 Task: Go to videos section and leave a comment on recent video on the  page of Bank of America
Action: Mouse moved to (447, 480)
Screenshot: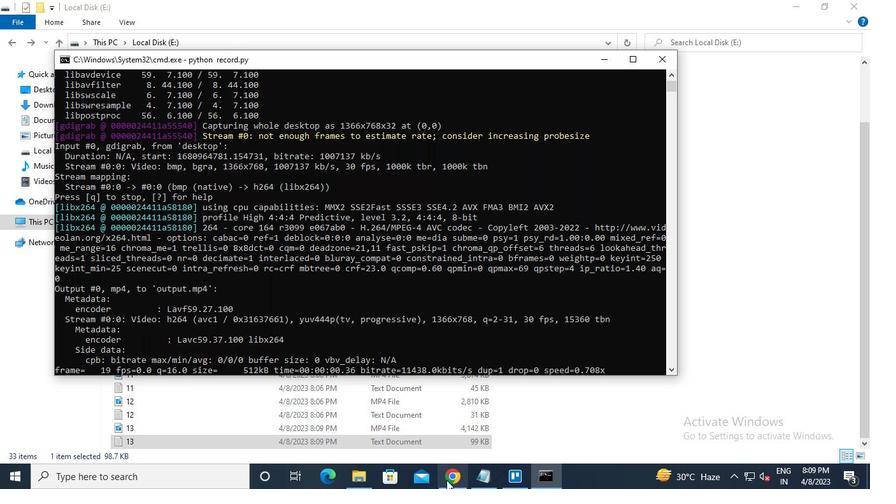 
Action: Mouse pressed left at (447, 480)
Screenshot: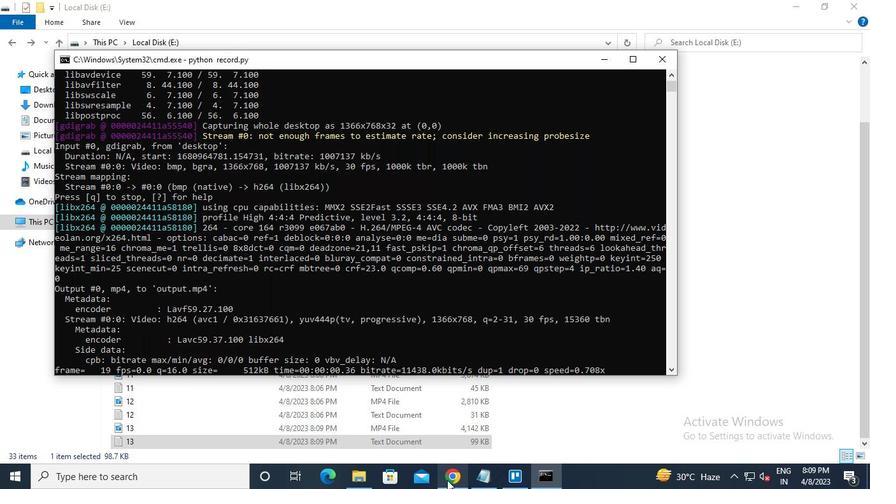 
Action: Mouse moved to (235, 86)
Screenshot: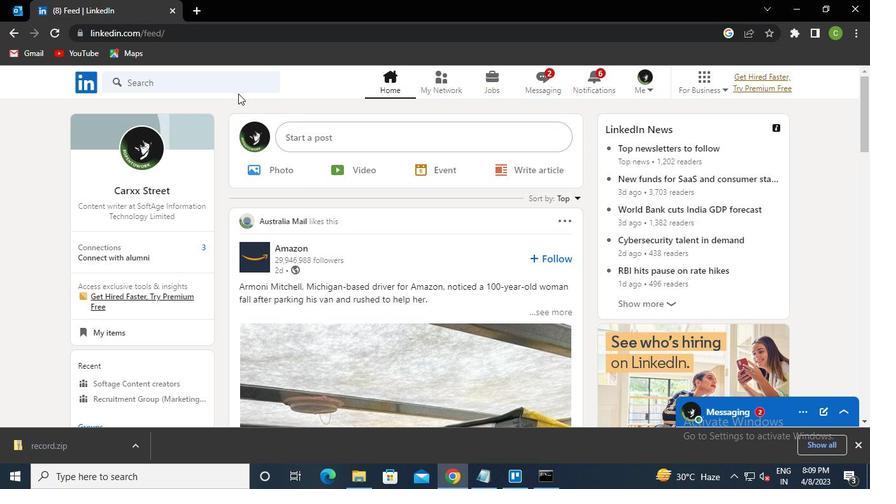 
Action: Mouse pressed left at (235, 86)
Screenshot: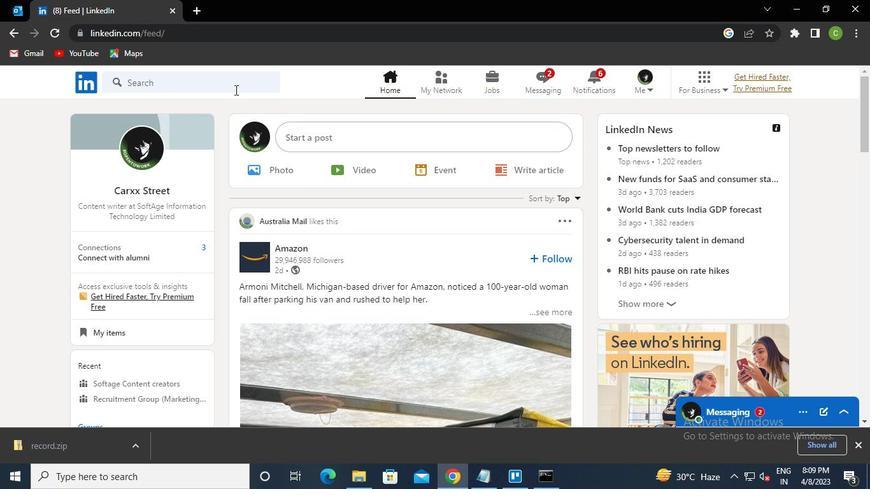
Action: Keyboard b
Screenshot: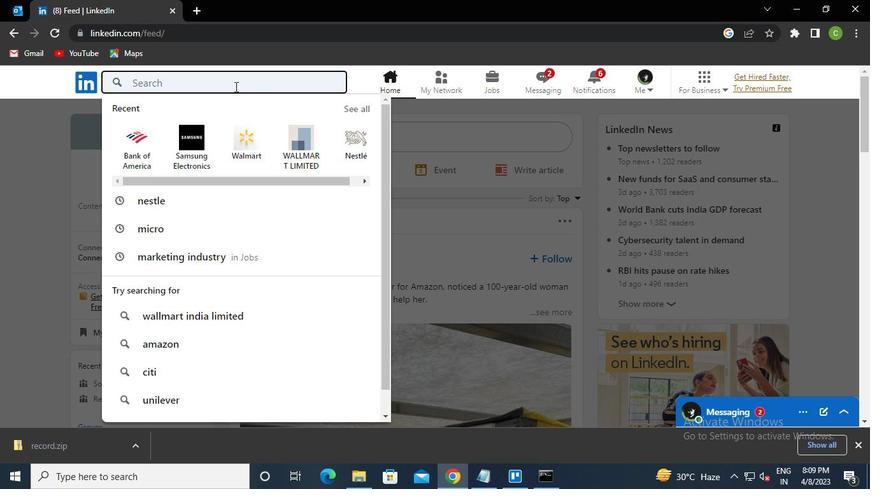 
Action: Keyboard a
Screenshot: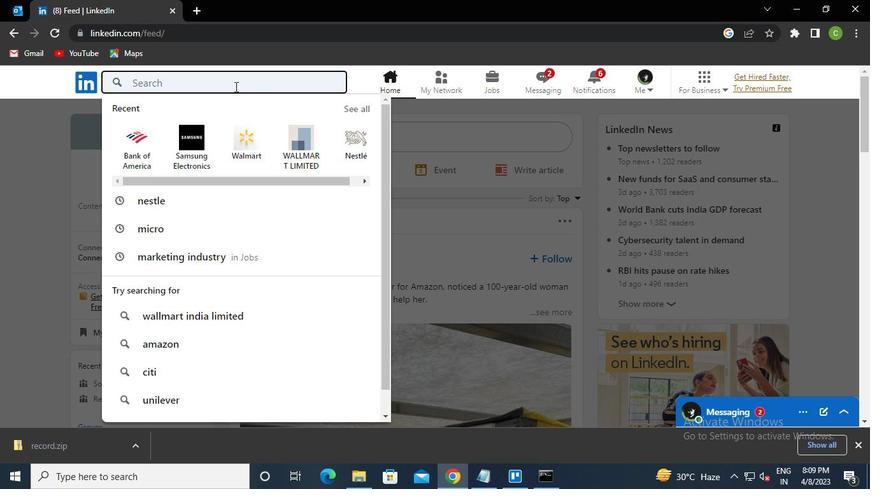 
Action: Keyboard n
Screenshot: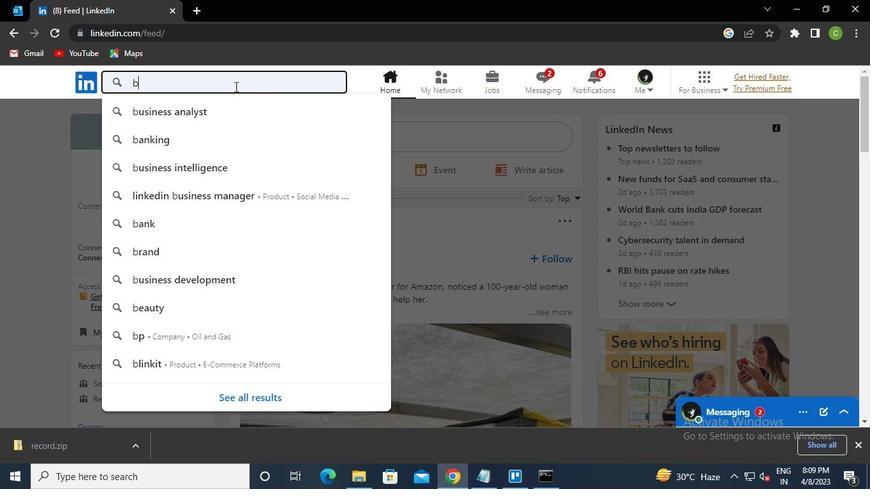 
Action: Keyboard k
Screenshot: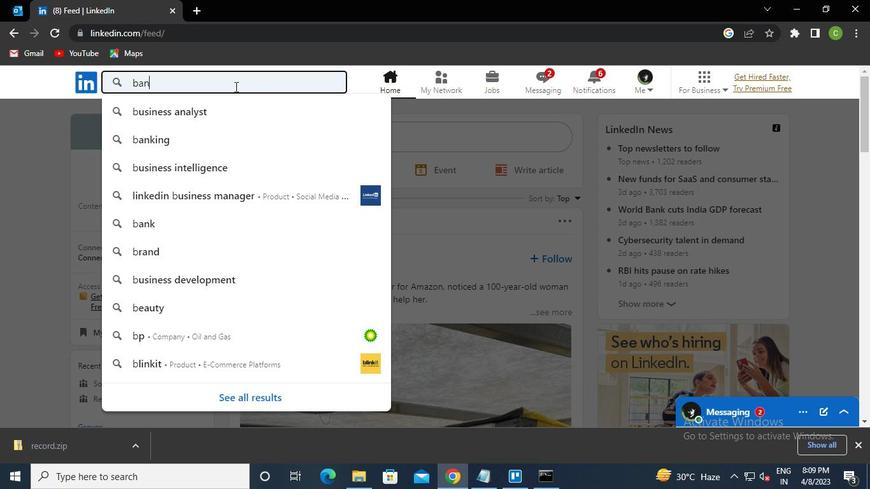 
Action: Keyboard Key.space
Screenshot: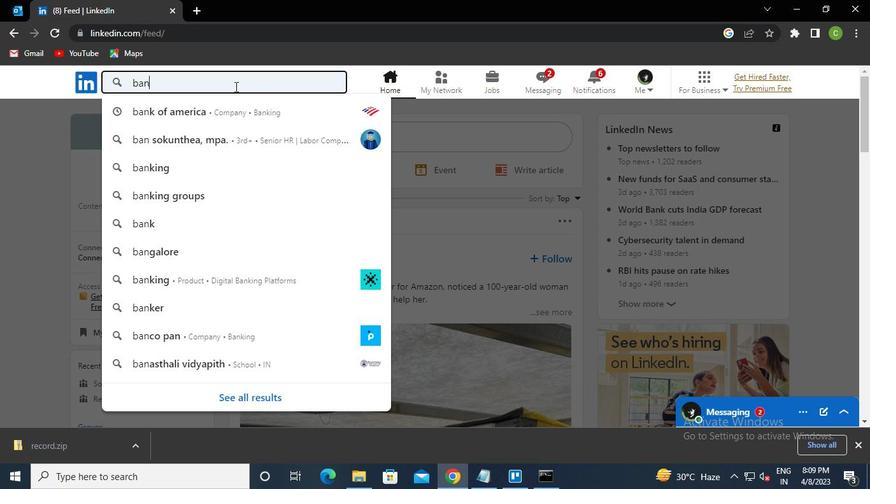 
Action: Keyboard Key.down
Screenshot: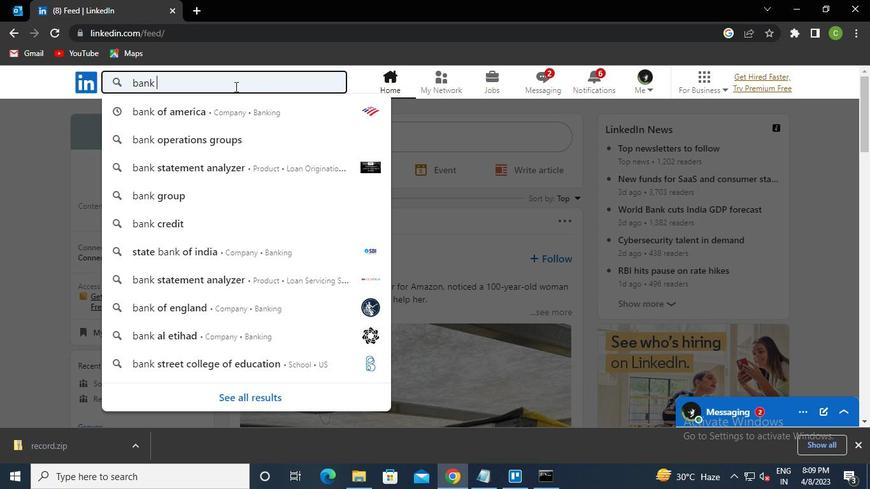 
Action: Keyboard Key.enter
Screenshot: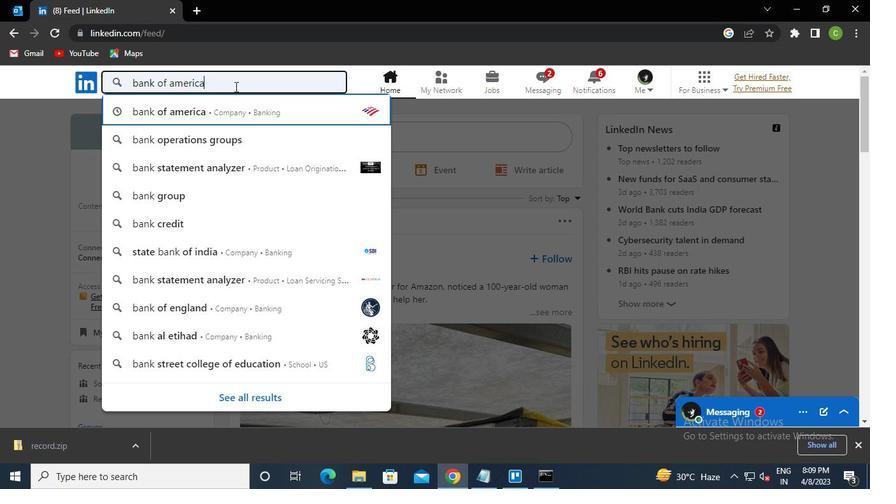
Action: Mouse moved to (402, 236)
Screenshot: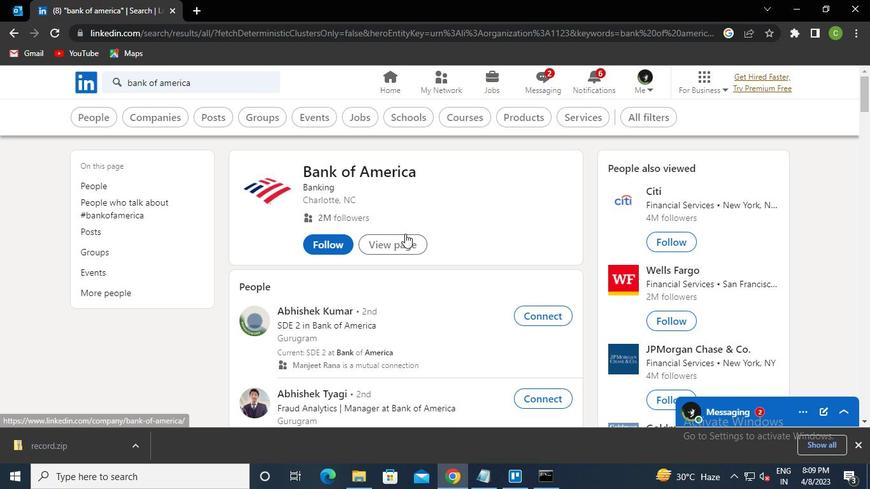 
Action: Mouse pressed left at (402, 236)
Screenshot: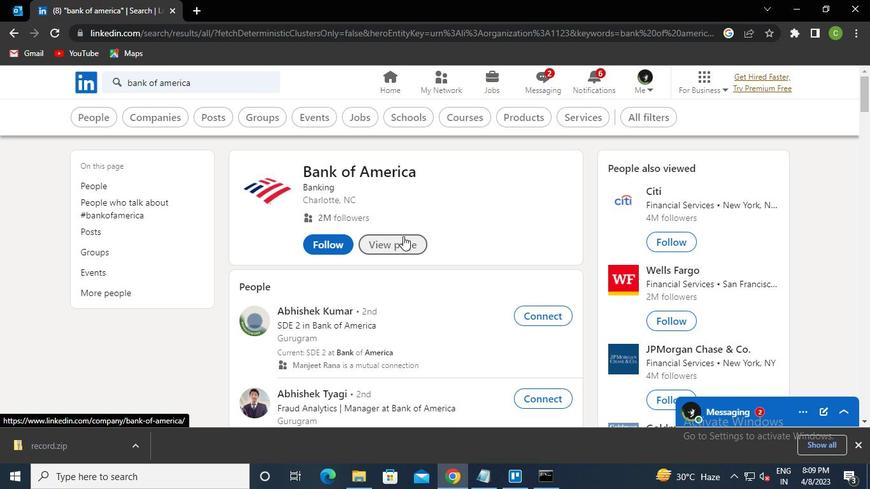 
Action: Mouse moved to (223, 145)
Screenshot: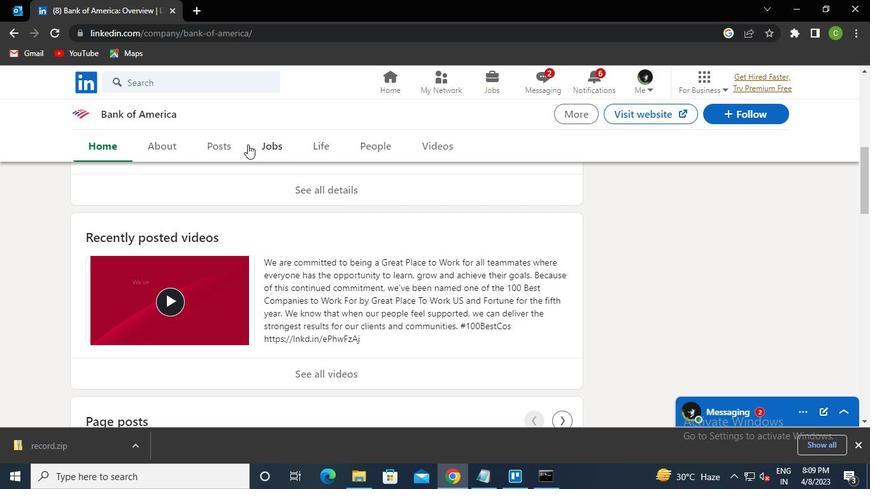 
Action: Mouse pressed left at (223, 145)
Screenshot: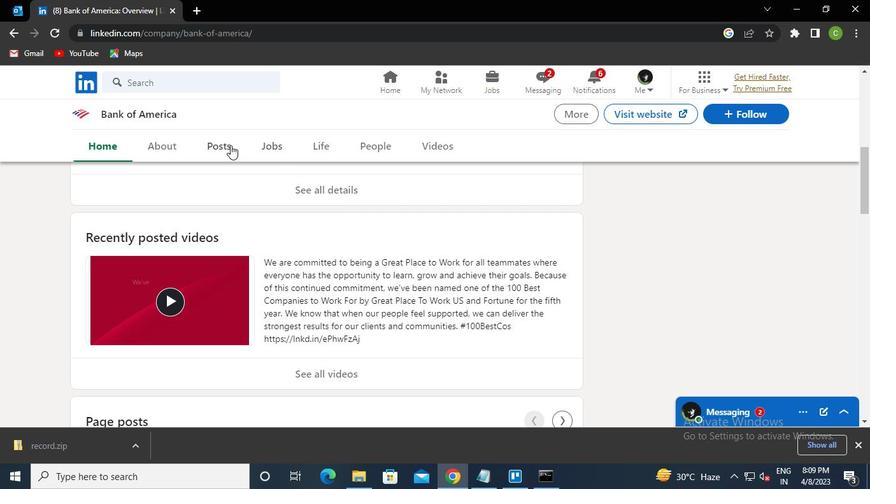
Action: Mouse moved to (350, 394)
Screenshot: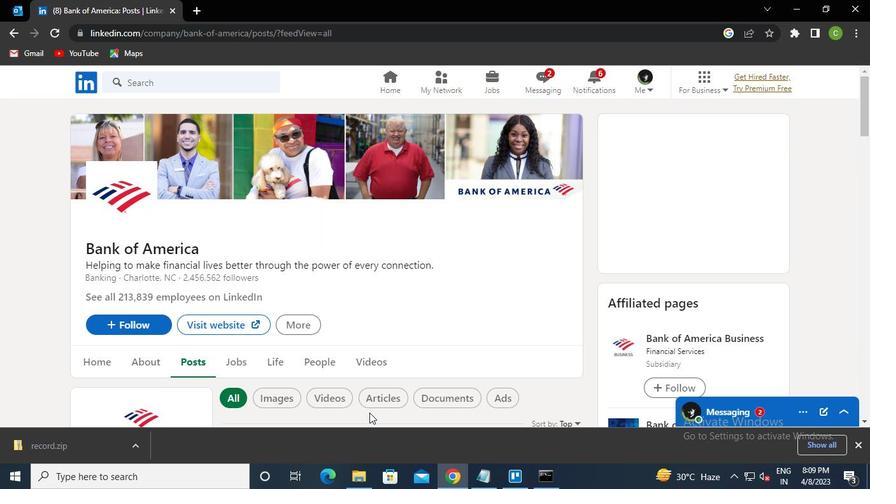 
Action: Mouse pressed left at (350, 394)
Screenshot: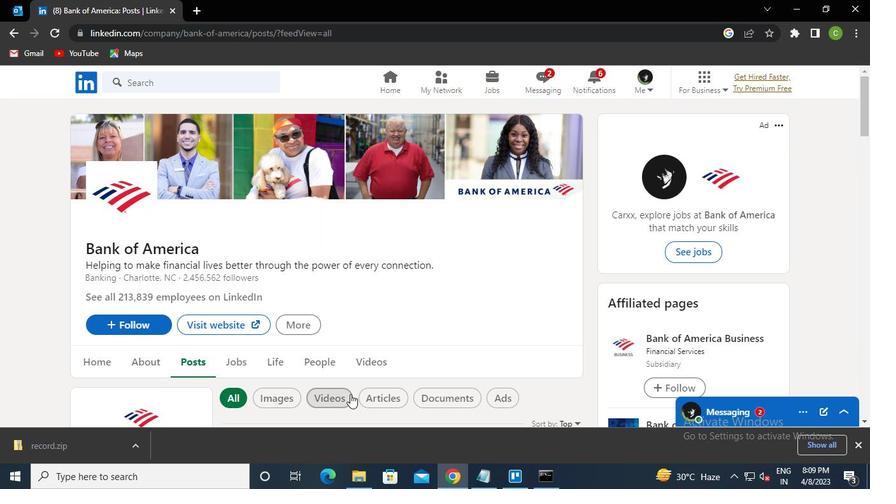 
Action: Mouse moved to (372, 305)
Screenshot: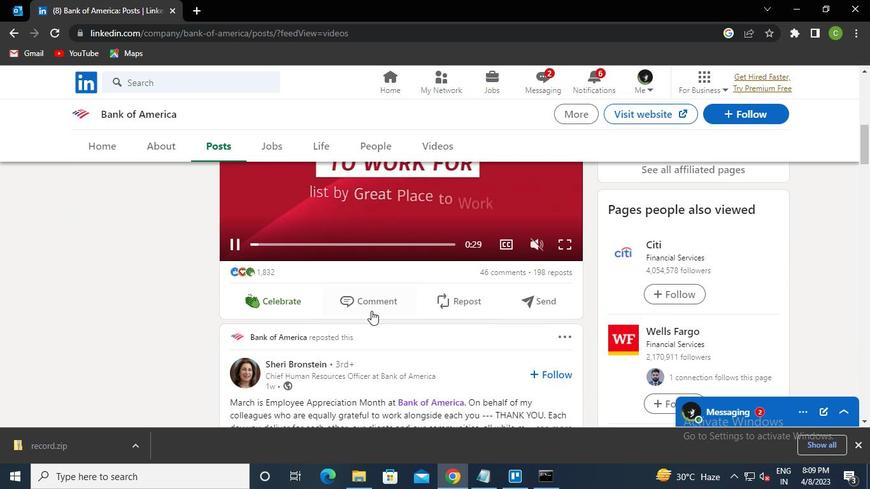 
Action: Mouse pressed left at (372, 305)
Screenshot: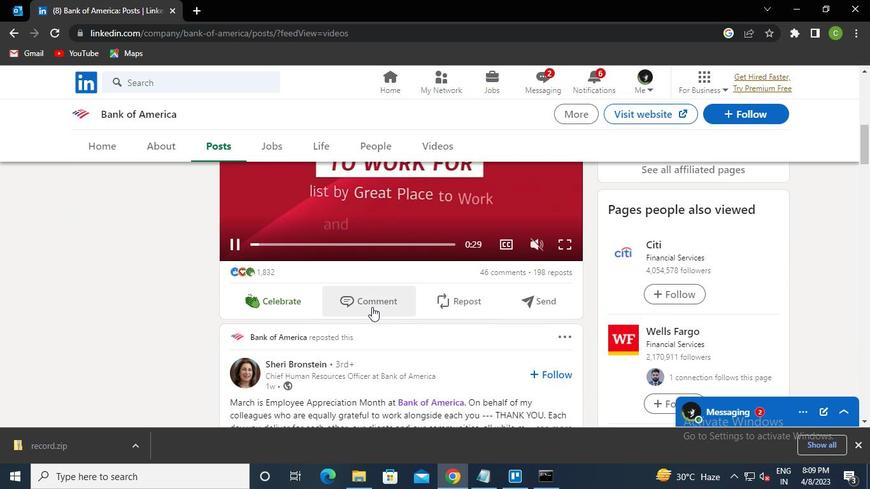 
Action: Mouse moved to (348, 322)
Screenshot: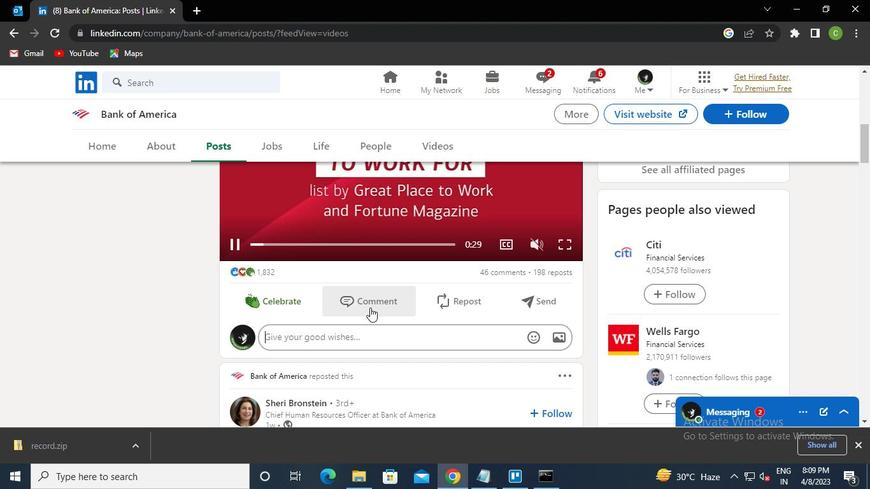 
Action: Keyboard Key.caps_lock
Screenshot: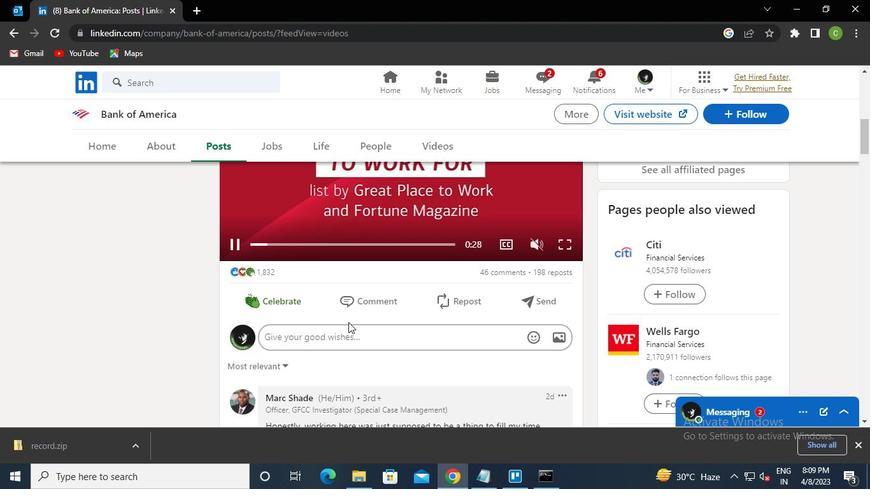 
Action: Keyboard v
Screenshot: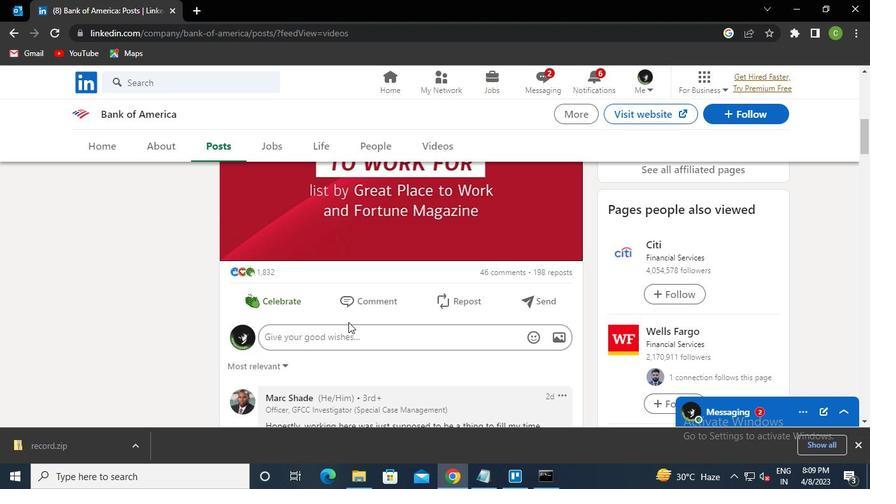 
Action: Keyboard Key.caps_lock
Screenshot: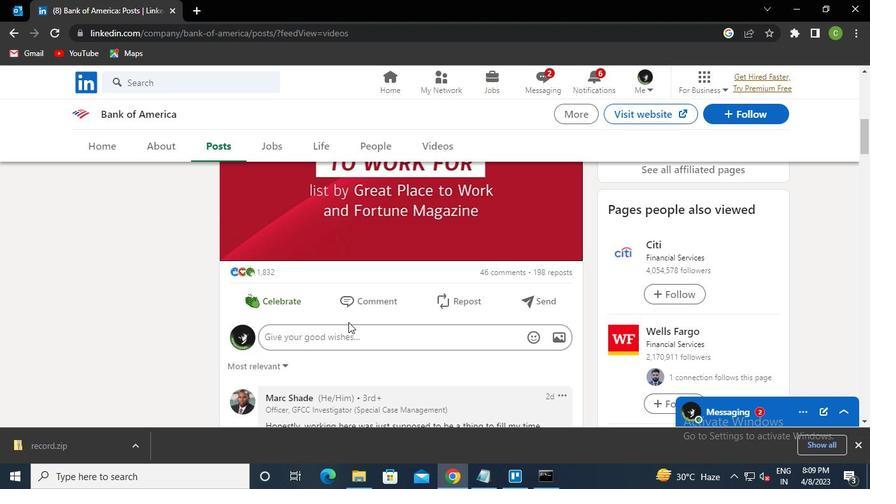 
Action: Keyboard Key.backspace
Screenshot: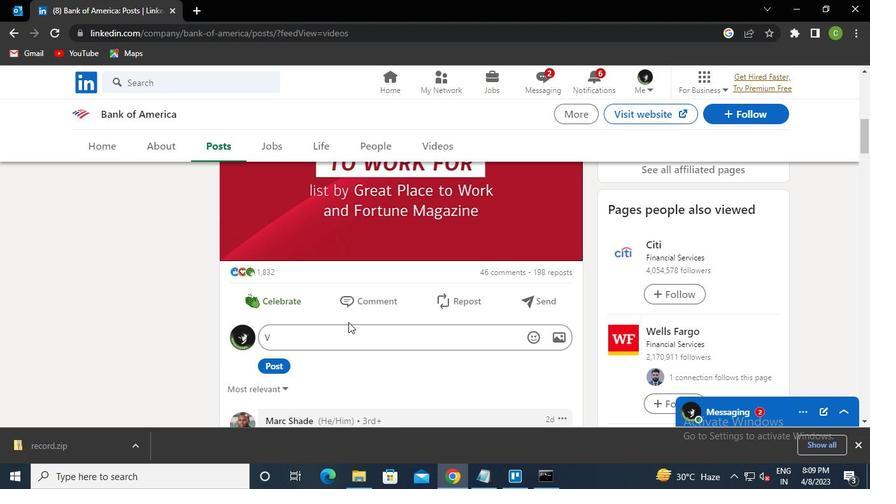 
Action: Keyboard Key.caps_lock
Screenshot: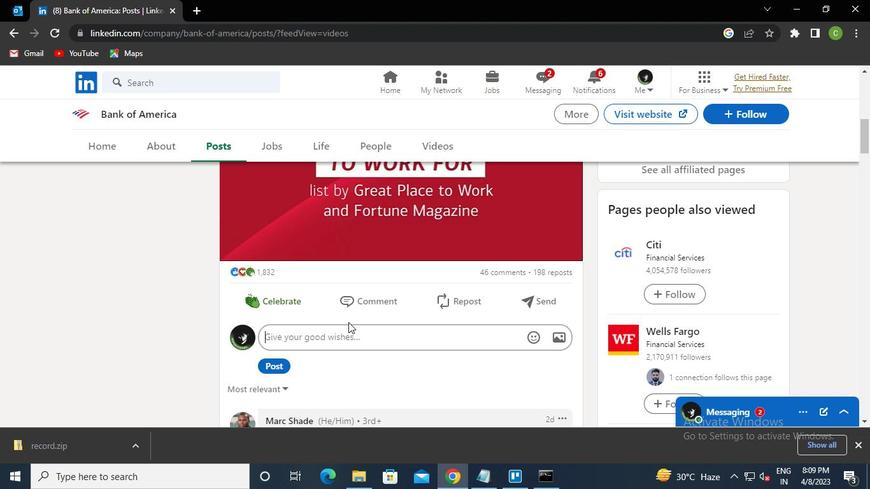 
Action: Keyboard n
Screenshot: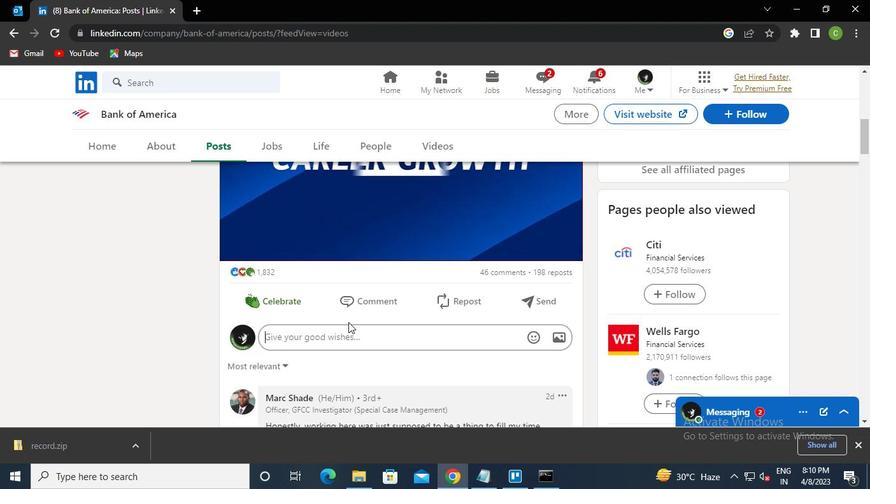 
Action: Keyboard Key.caps_lock
Screenshot: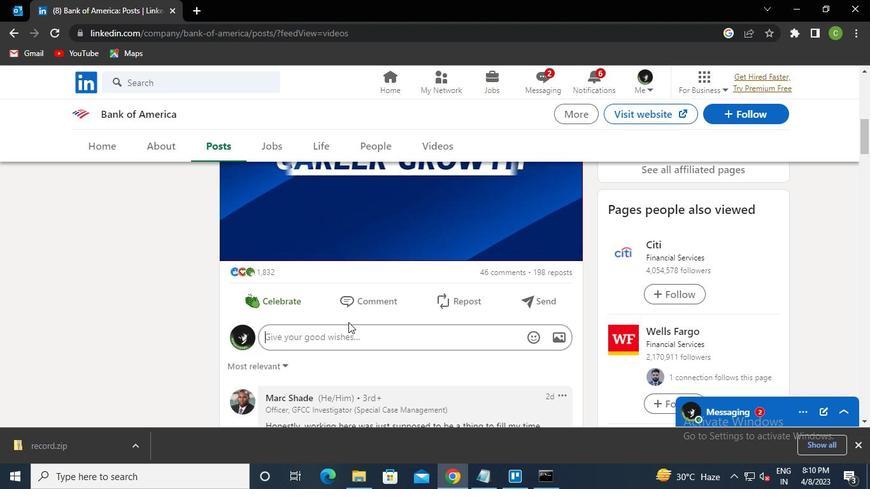 
Action: Keyboard i
Screenshot: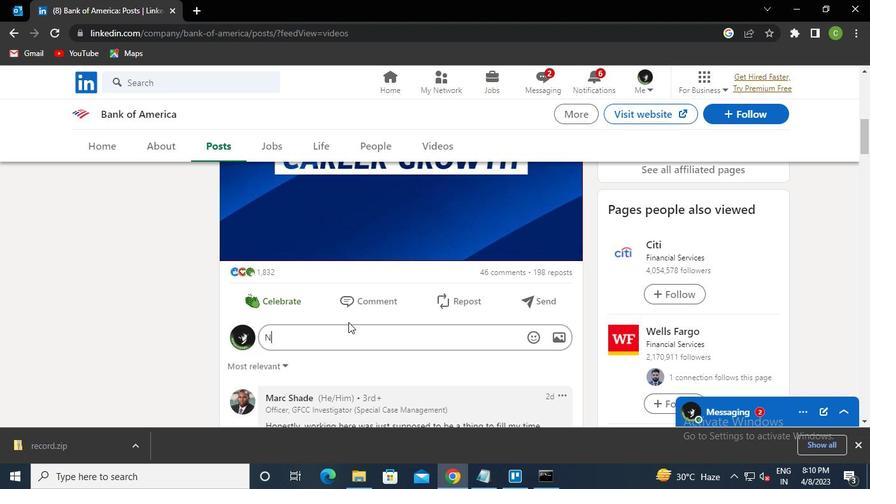 
Action: Keyboard c
Screenshot: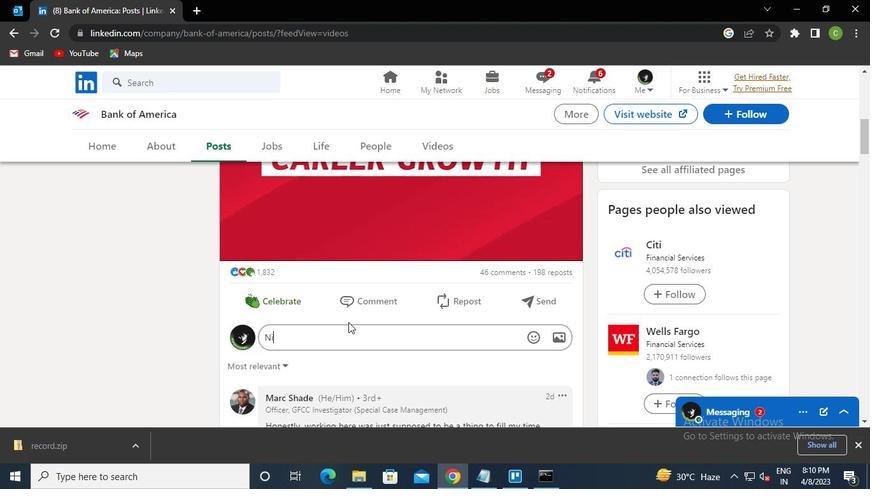 
Action: Keyboard e
Screenshot: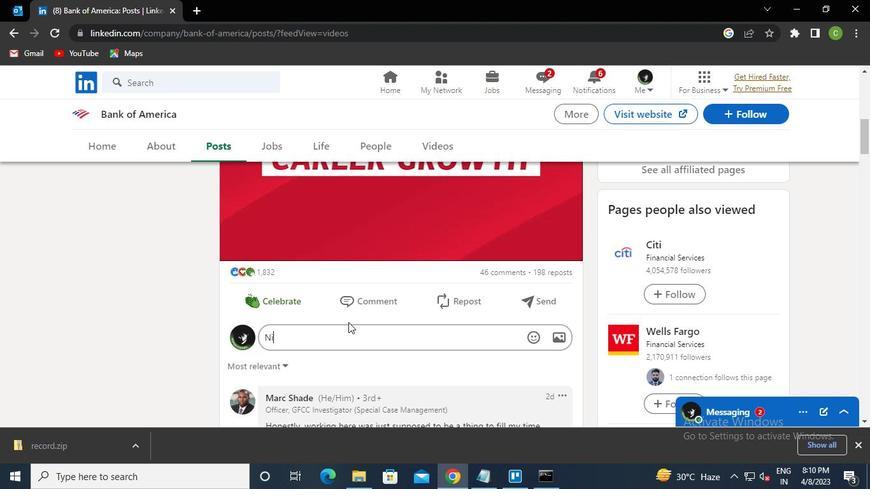 
Action: Mouse moved to (282, 363)
Screenshot: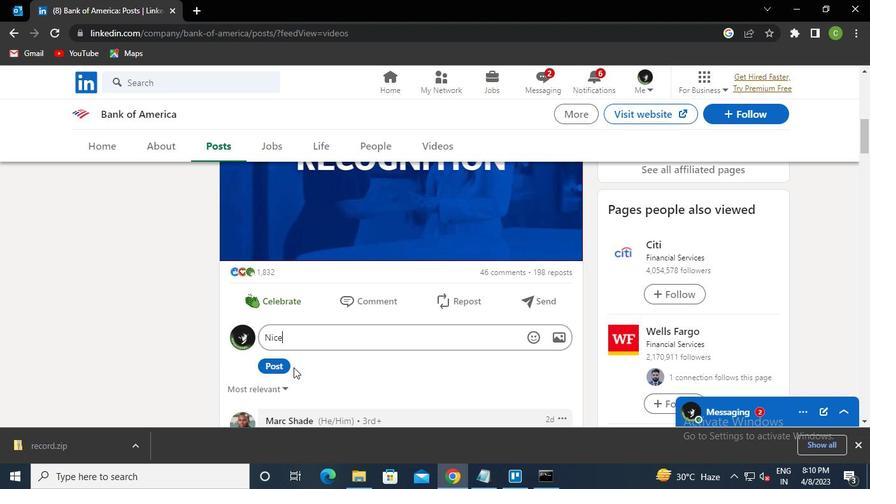 
Action: Mouse pressed left at (282, 363)
Screenshot: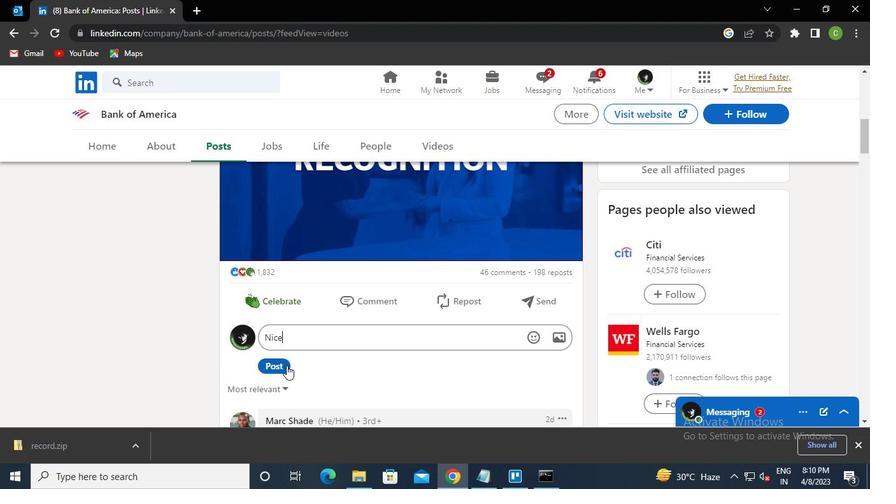 
Action: Mouse moved to (542, 484)
Screenshot: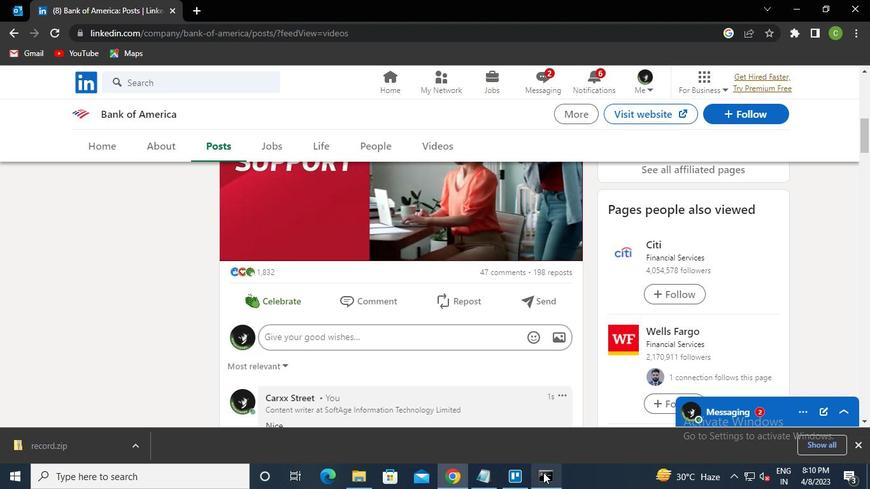 
Action: Mouse pressed left at (542, 484)
Screenshot: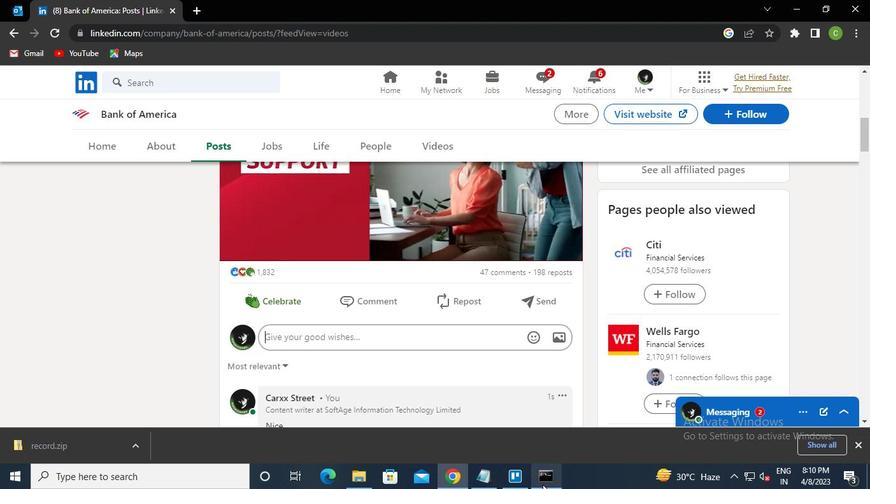 
Action: Mouse moved to (666, 63)
Screenshot: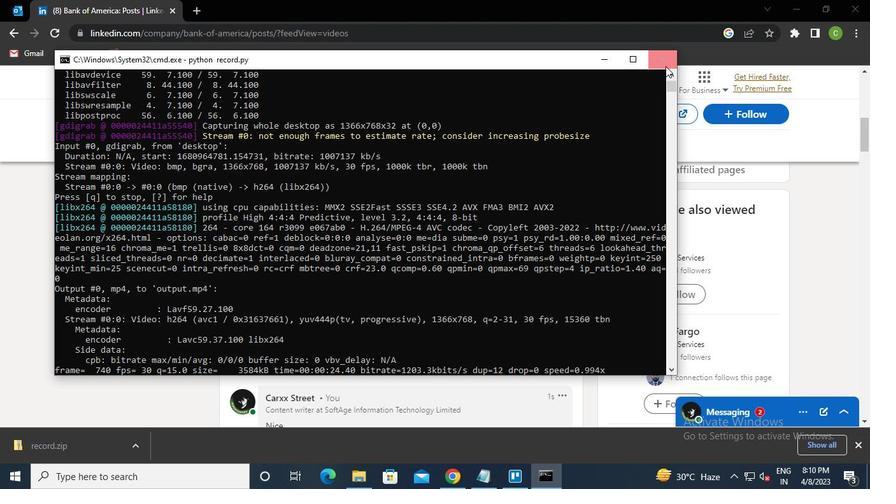 
Action: Mouse pressed left at (666, 63)
Screenshot: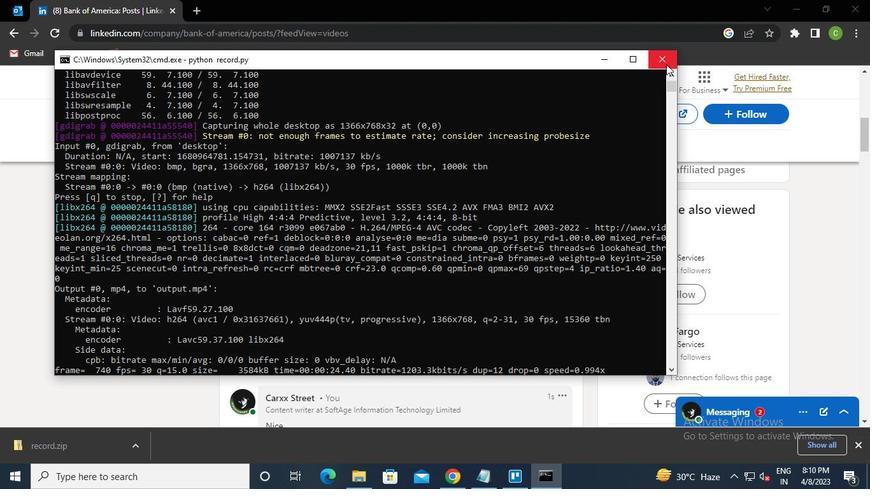 
Action: Mouse moved to (666, 63)
Screenshot: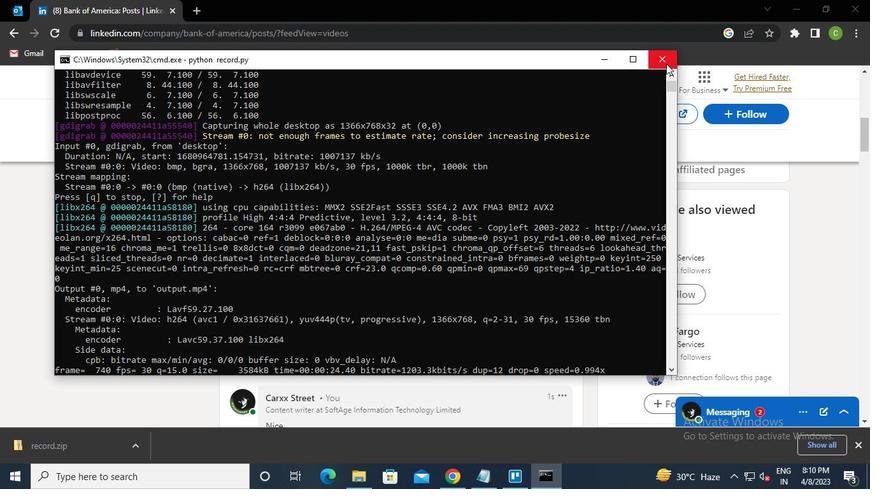 
